 Task: Set "Default preset setting used" for "H.264/MPEG-4 Part 10/AVC encoder (x264)" to superfast.
Action: Mouse moved to (108, 15)
Screenshot: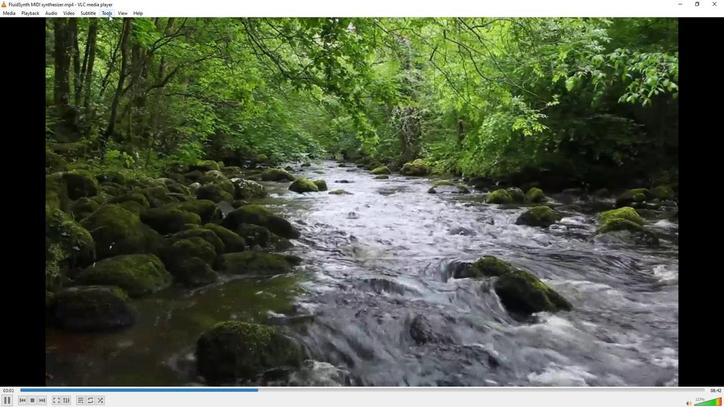 
Action: Mouse pressed left at (108, 15)
Screenshot: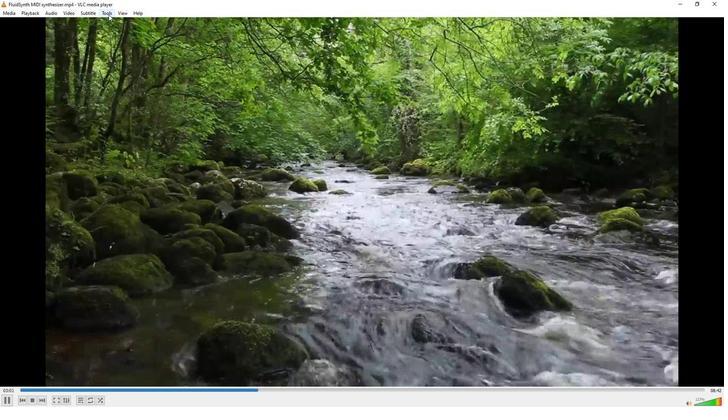 
Action: Mouse moved to (116, 102)
Screenshot: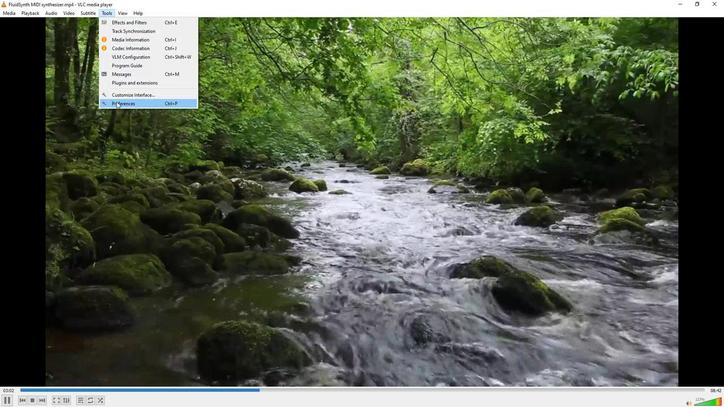 
Action: Mouse pressed left at (116, 102)
Screenshot: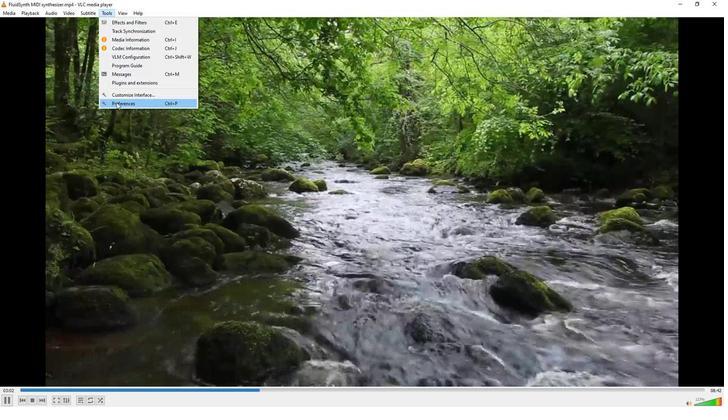 
Action: Mouse moved to (86, 316)
Screenshot: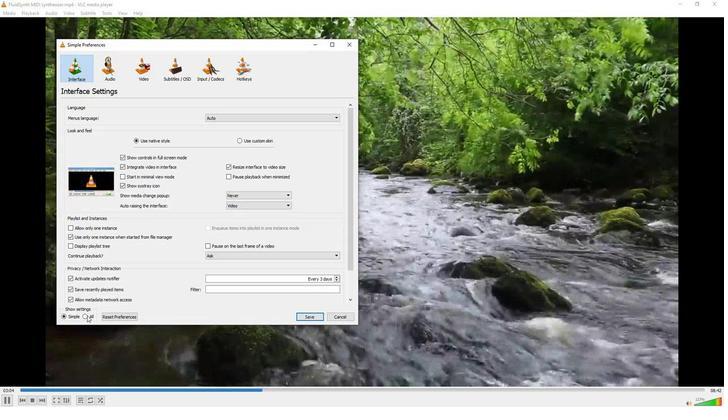 
Action: Mouse pressed left at (86, 316)
Screenshot: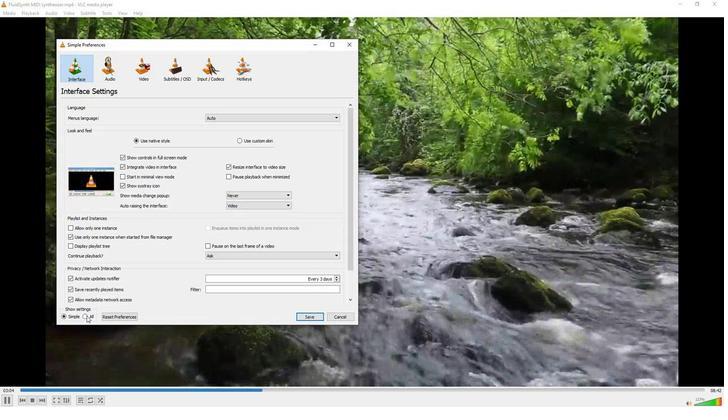 
Action: Mouse moved to (74, 242)
Screenshot: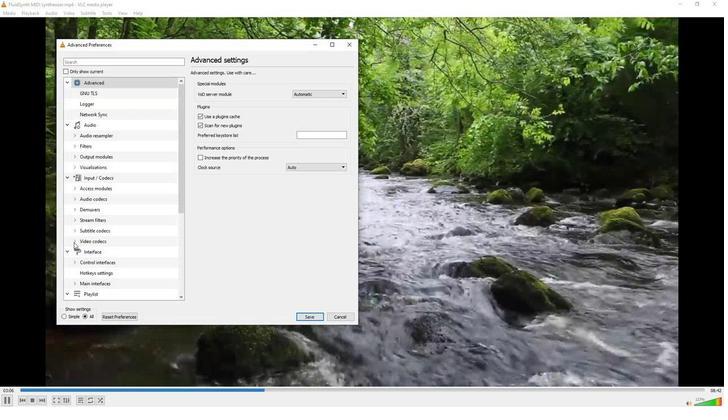 
Action: Mouse pressed left at (74, 242)
Screenshot: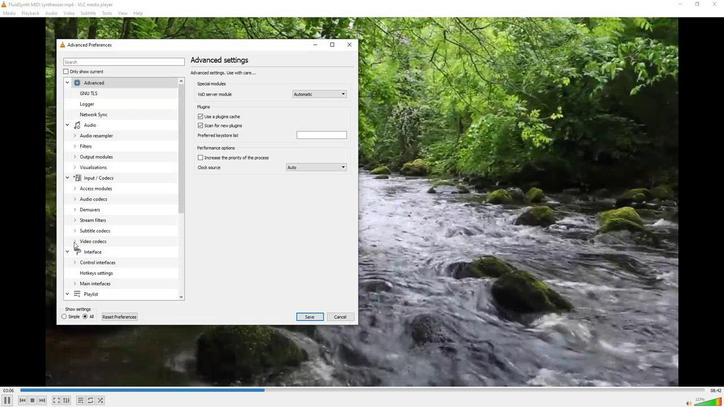 
Action: Mouse moved to (76, 255)
Screenshot: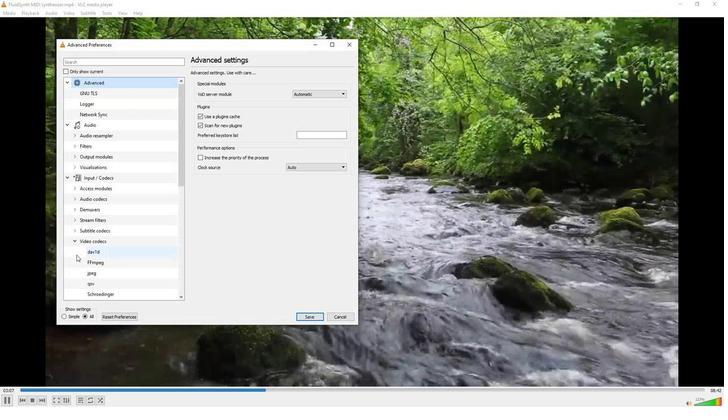 
Action: Mouse scrolled (76, 255) with delta (0, 0)
Screenshot: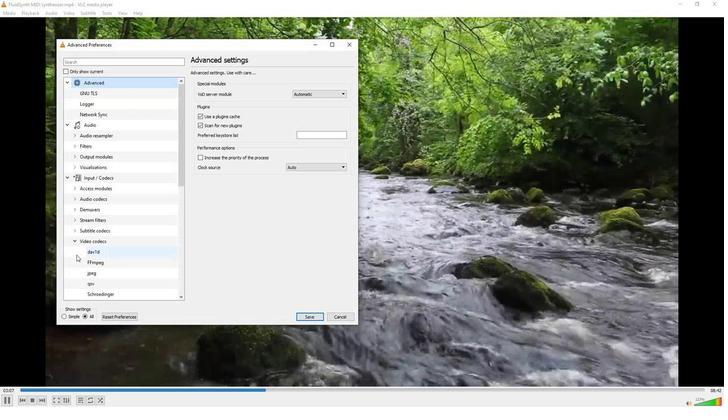 
Action: Mouse moved to (95, 294)
Screenshot: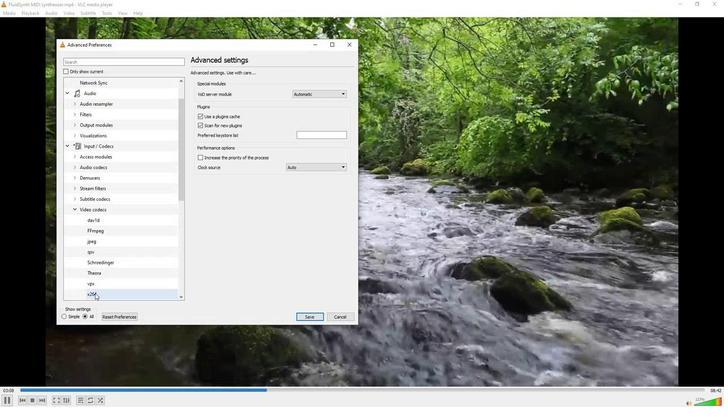 
Action: Mouse pressed left at (95, 294)
Screenshot: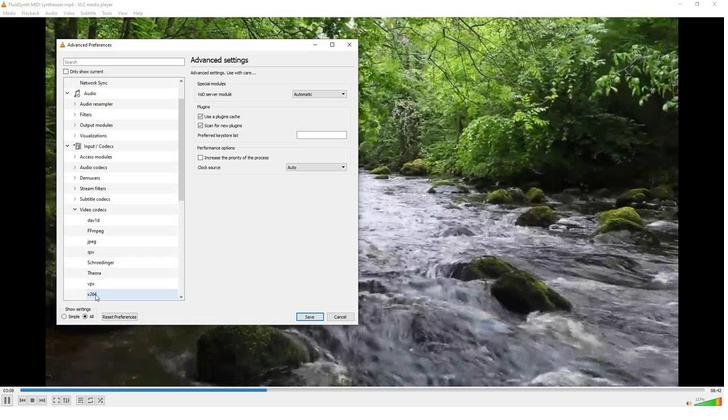 
Action: Mouse moved to (225, 262)
Screenshot: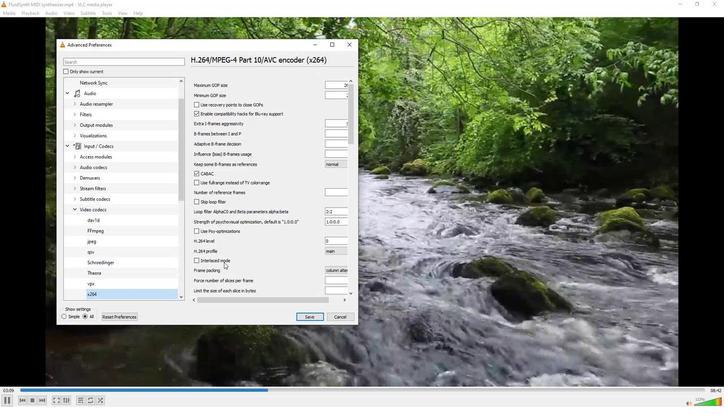 
Action: Mouse scrolled (225, 261) with delta (0, 0)
Screenshot: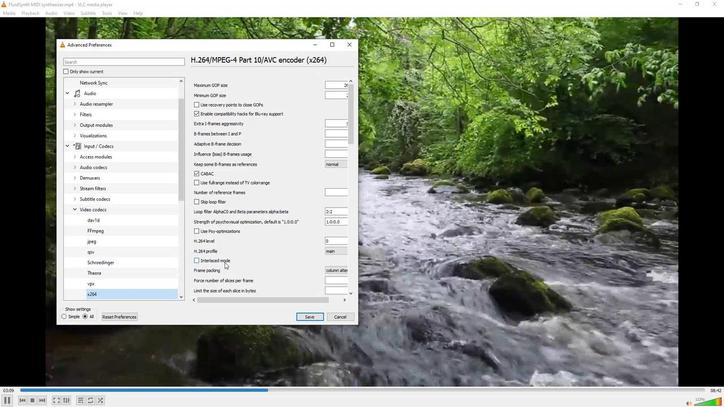 
Action: Mouse scrolled (225, 261) with delta (0, 0)
Screenshot: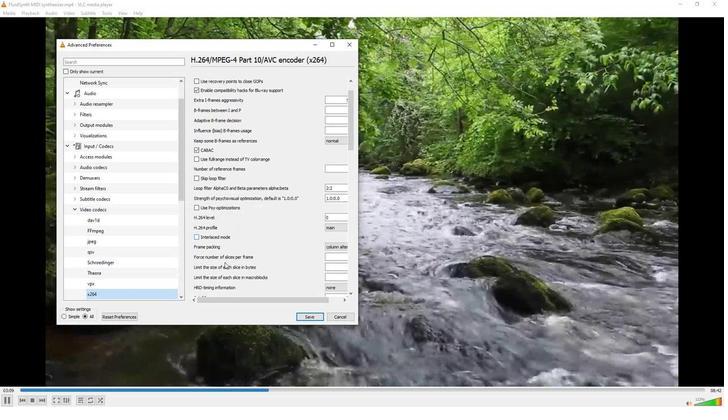 
Action: Mouse scrolled (225, 261) with delta (0, 0)
Screenshot: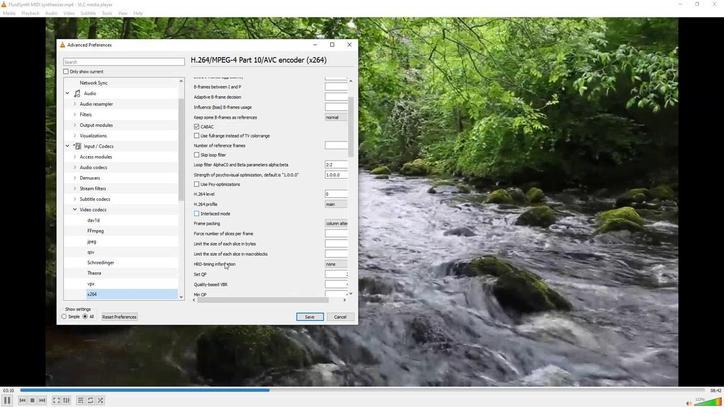 
Action: Mouse scrolled (225, 261) with delta (0, 0)
Screenshot: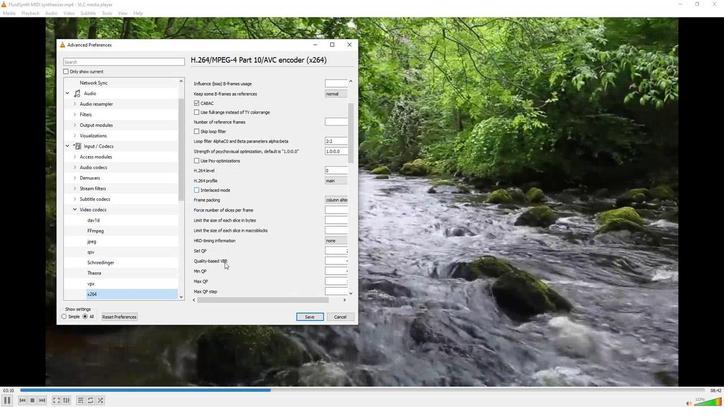 
Action: Mouse scrolled (225, 261) with delta (0, 0)
Screenshot: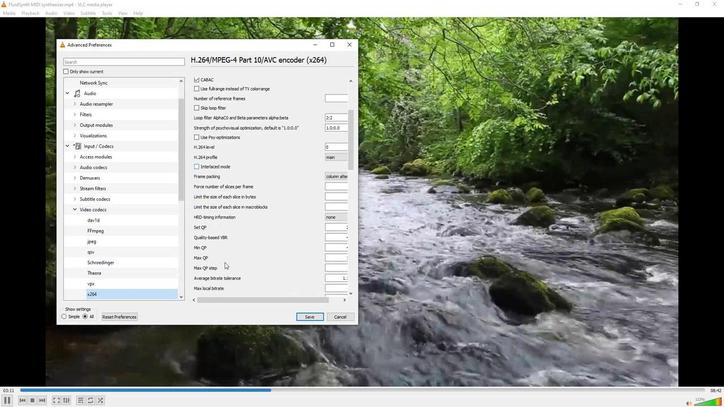 
Action: Mouse scrolled (225, 261) with delta (0, 0)
Screenshot: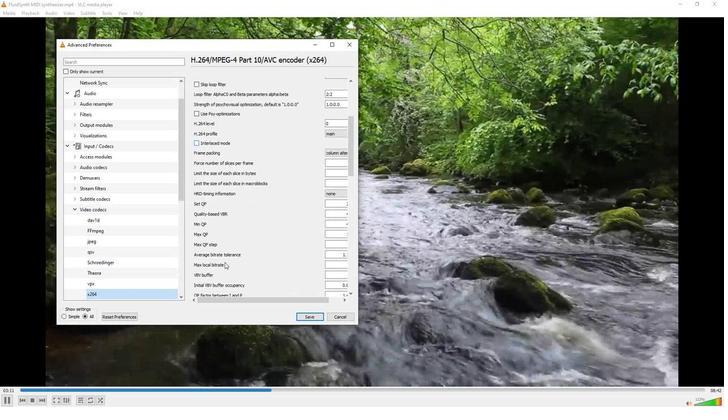 
Action: Mouse scrolled (225, 261) with delta (0, 0)
Screenshot: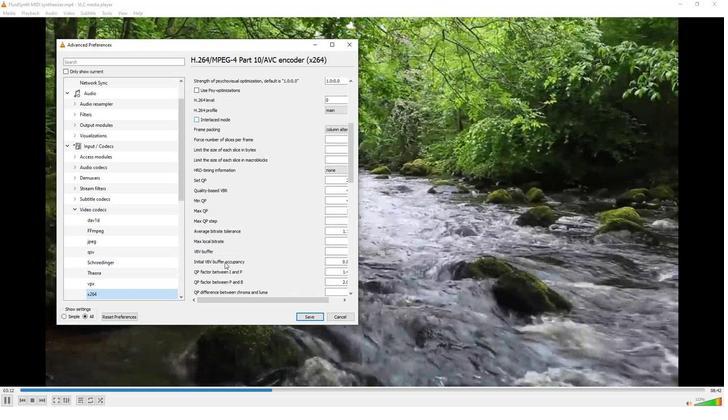 
Action: Mouse scrolled (225, 261) with delta (0, 0)
Screenshot: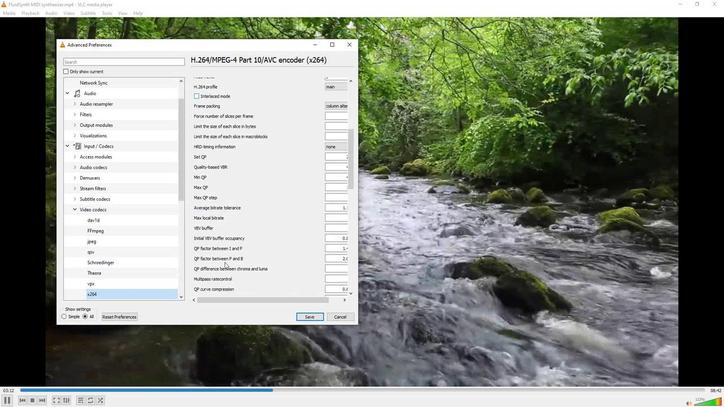
Action: Mouse scrolled (225, 261) with delta (0, 0)
Screenshot: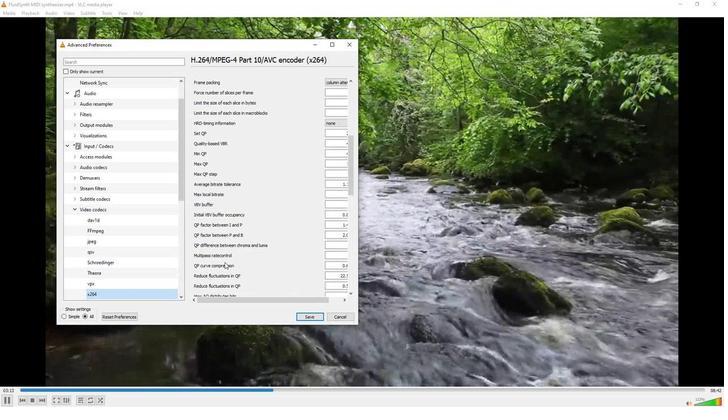 
Action: Mouse scrolled (225, 261) with delta (0, 0)
Screenshot: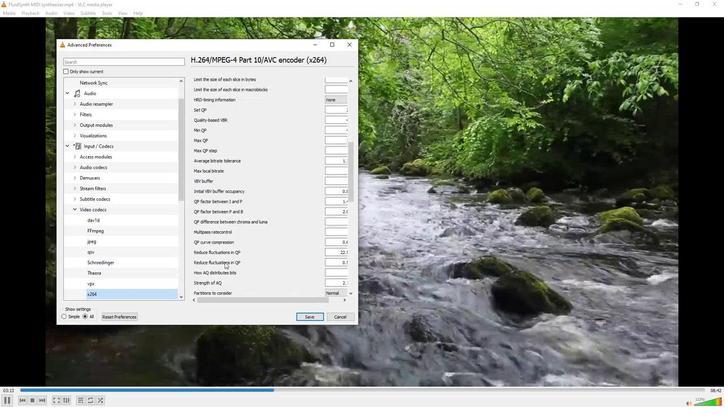
Action: Mouse scrolled (225, 263) with delta (0, 0)
Screenshot: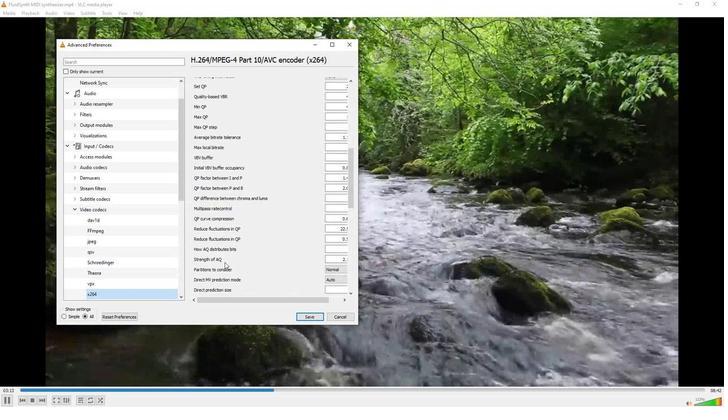 
Action: Mouse scrolled (225, 261) with delta (0, 0)
Screenshot: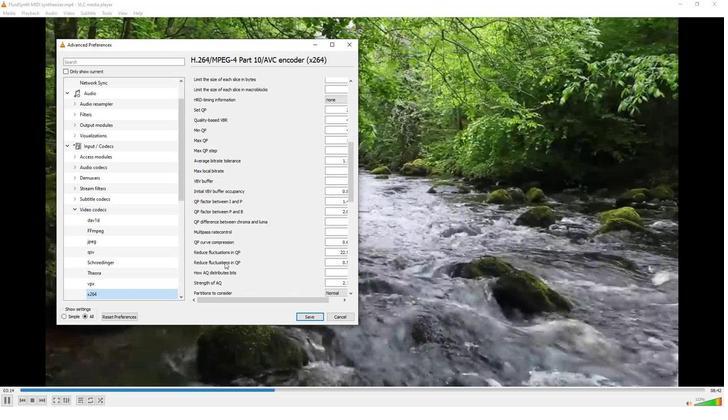 
Action: Mouse scrolled (225, 261) with delta (0, 0)
Screenshot: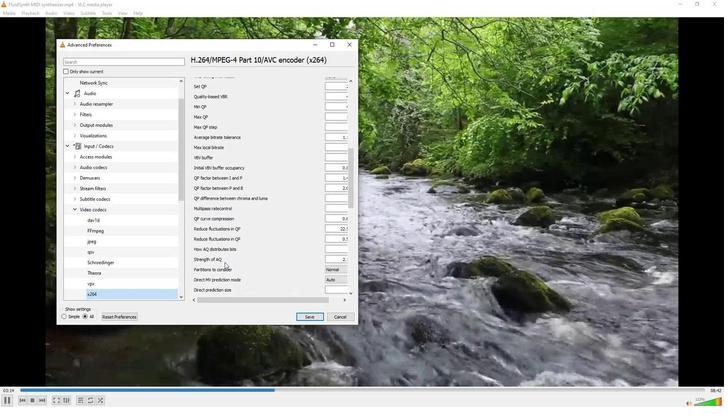 
Action: Mouse scrolled (225, 263) with delta (0, 0)
Screenshot: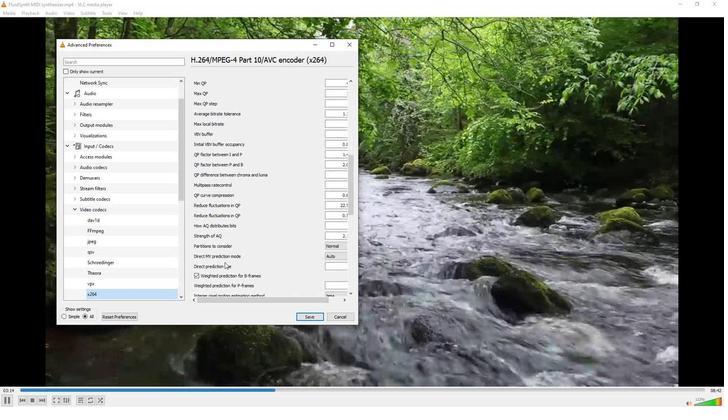 
Action: Mouse scrolled (225, 261) with delta (0, 0)
Screenshot: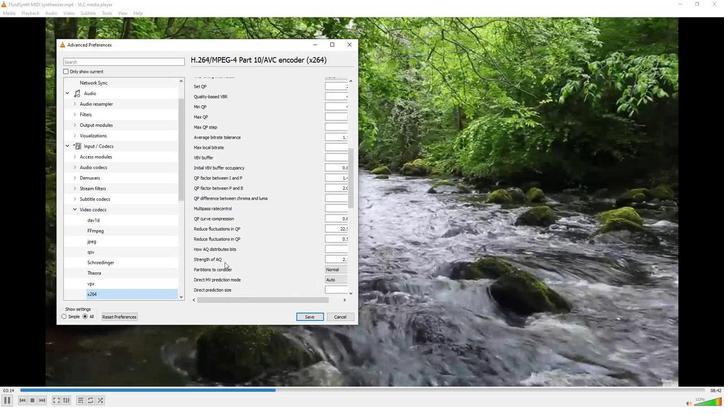 
Action: Mouse scrolled (225, 261) with delta (0, 0)
Screenshot: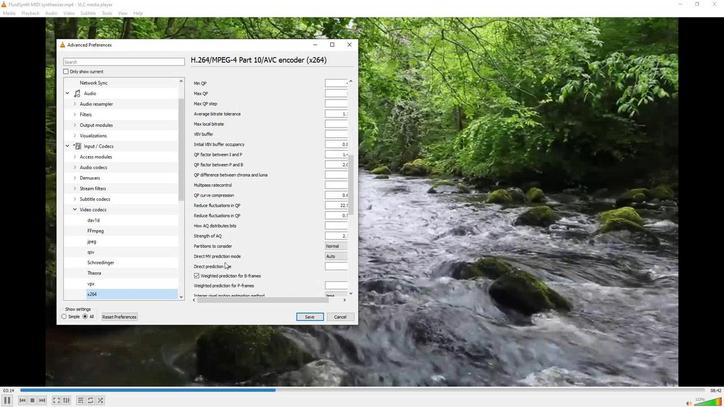 
Action: Mouse scrolled (225, 261) with delta (0, 0)
Screenshot: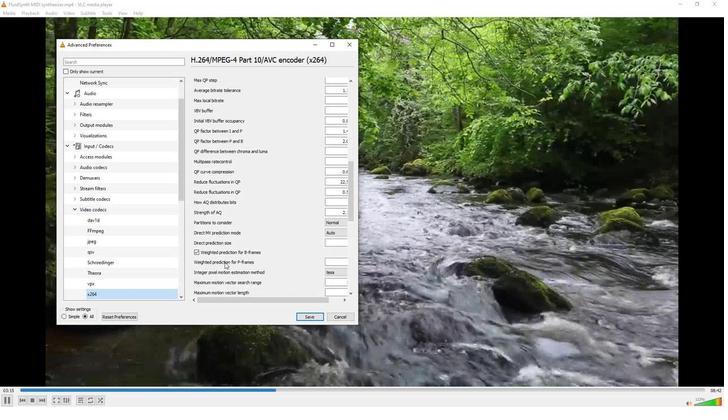 
Action: Mouse scrolled (225, 261) with delta (0, 0)
Screenshot: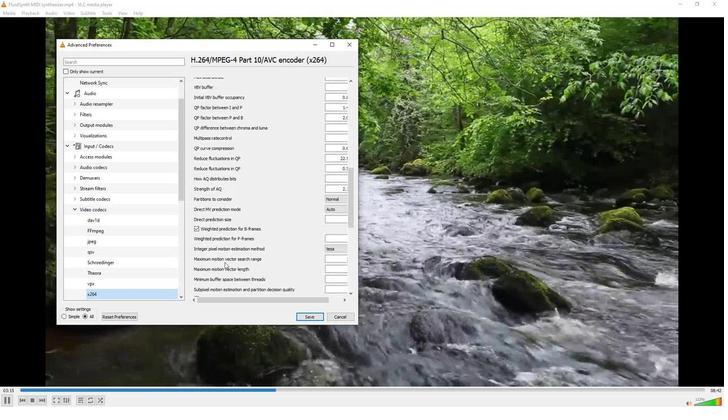 
Action: Mouse scrolled (225, 263) with delta (0, 0)
Screenshot: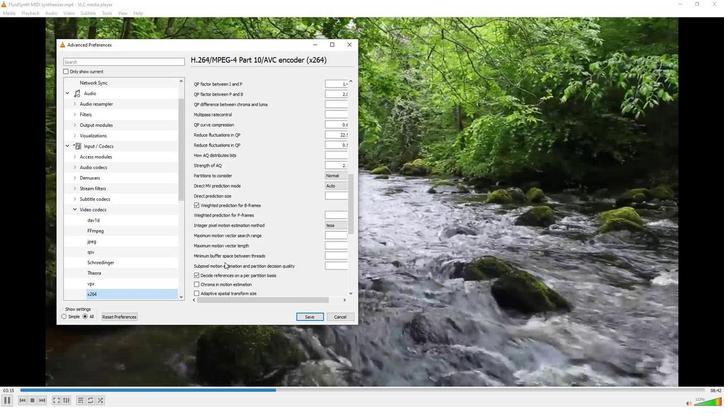 
Action: Mouse scrolled (225, 261) with delta (0, 0)
Screenshot: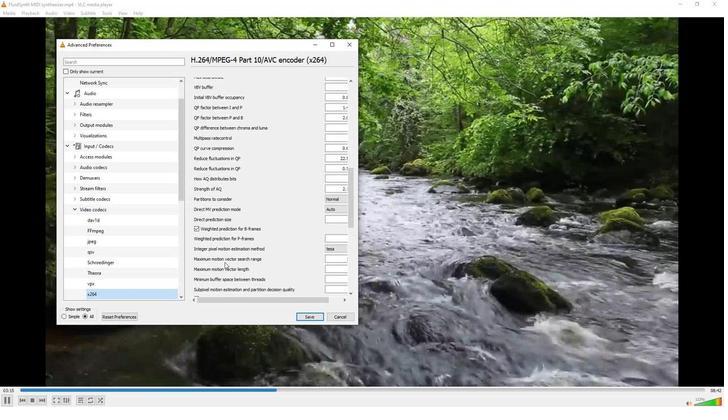 
Action: Mouse scrolled (225, 261) with delta (0, 0)
Screenshot: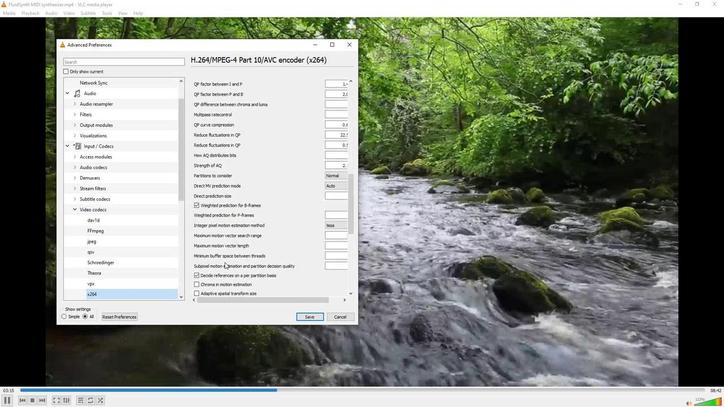 
Action: Mouse scrolled (225, 261) with delta (0, 0)
Screenshot: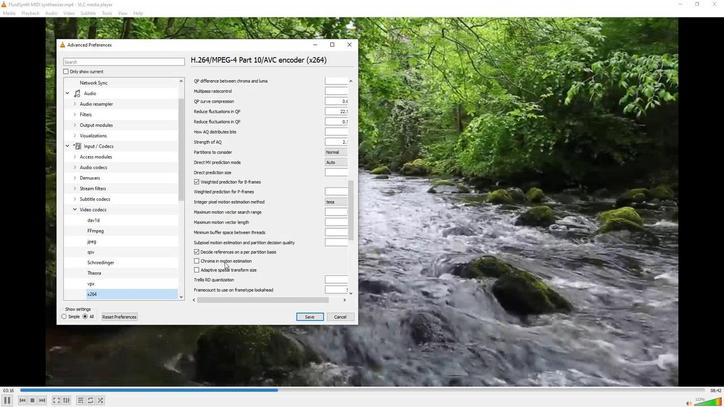 
Action: Mouse scrolled (225, 261) with delta (0, 0)
Screenshot: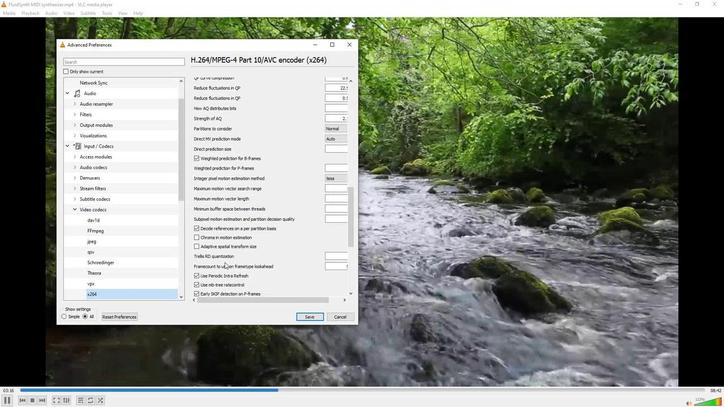 
Action: Mouse scrolled (225, 261) with delta (0, 0)
Screenshot: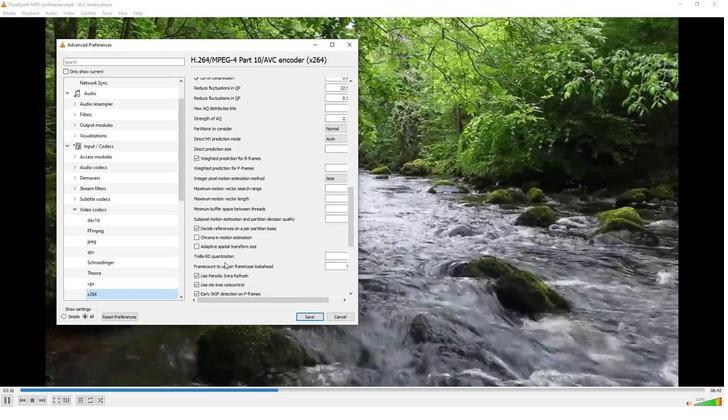 
Action: Mouse scrolled (225, 261) with delta (0, 0)
Screenshot: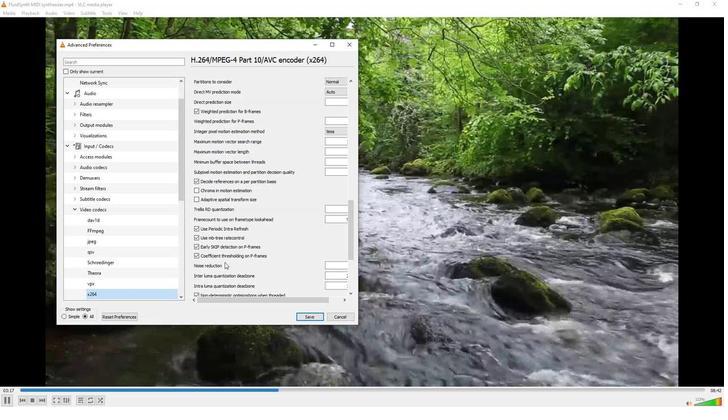 
Action: Mouse scrolled (225, 261) with delta (0, 0)
Screenshot: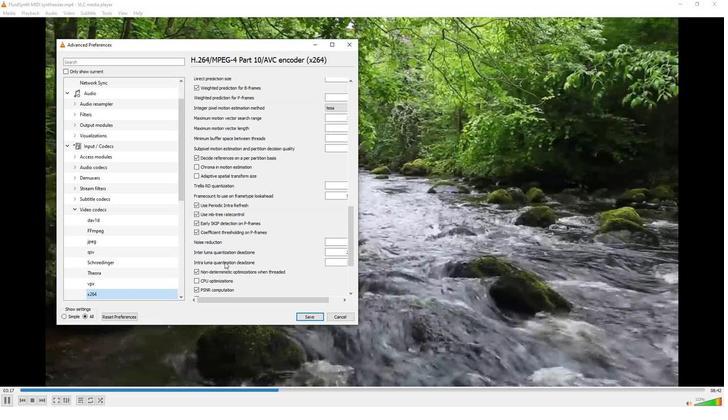 
Action: Mouse scrolled (225, 263) with delta (0, 0)
Screenshot: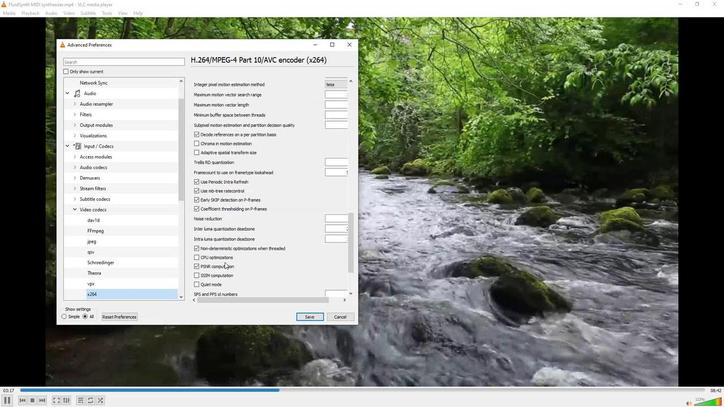 
Action: Mouse scrolled (225, 261) with delta (0, 0)
Screenshot: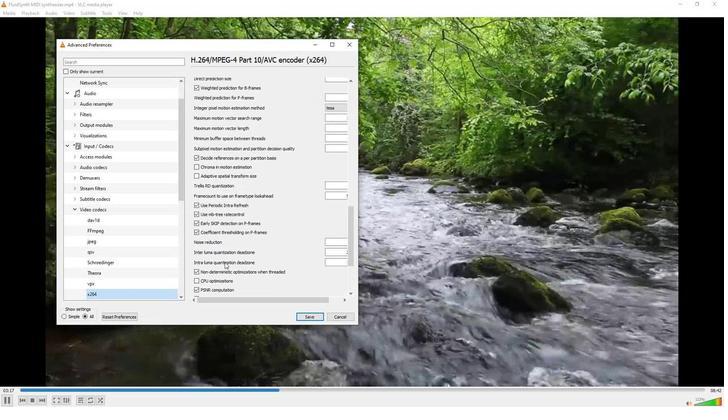
Action: Mouse scrolled (225, 261) with delta (0, 0)
Screenshot: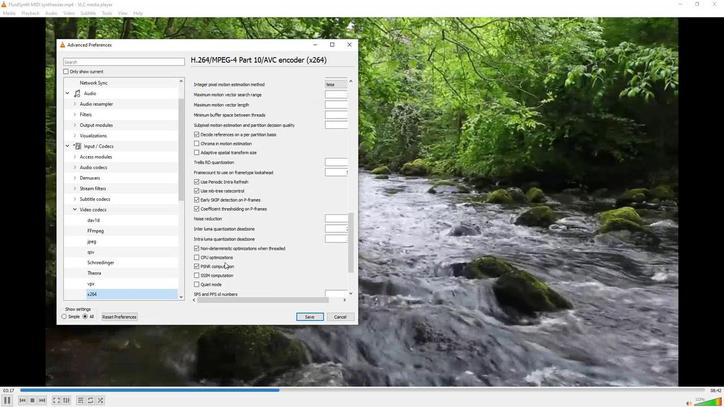 
Action: Mouse scrolled (225, 261) with delta (0, 0)
Screenshot: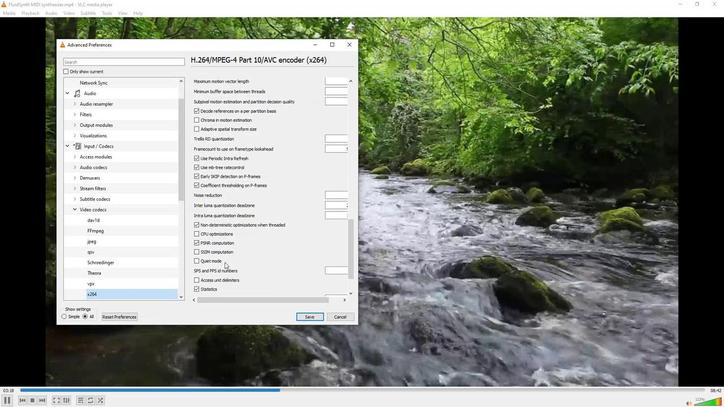 
Action: Mouse scrolled (225, 261) with delta (0, 0)
Screenshot: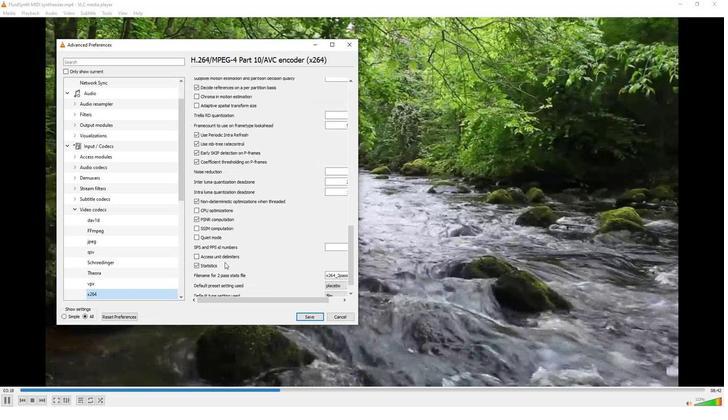
Action: Mouse moved to (331, 269)
Screenshot: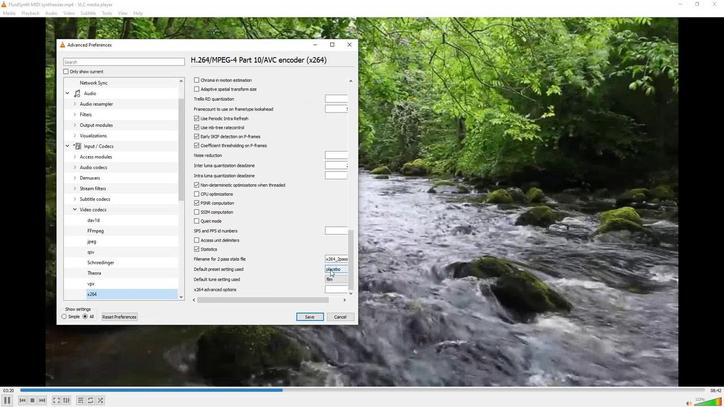 
Action: Mouse pressed left at (331, 269)
Screenshot: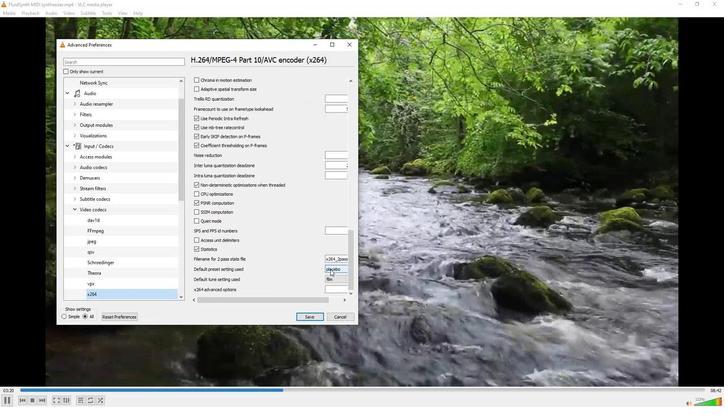 
Action: Mouse moved to (331, 279)
Screenshot: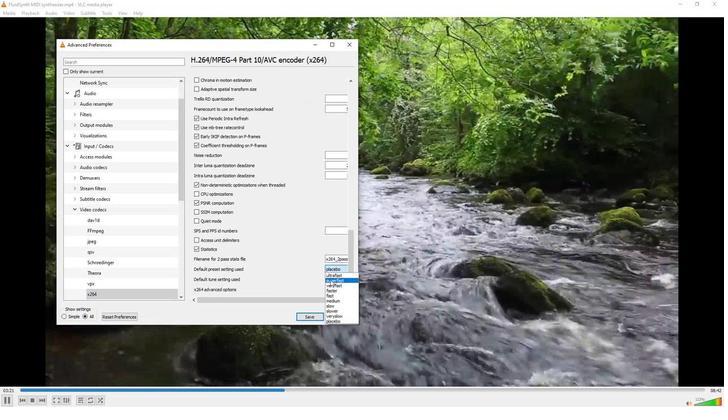 
Action: Mouse pressed left at (331, 279)
Screenshot: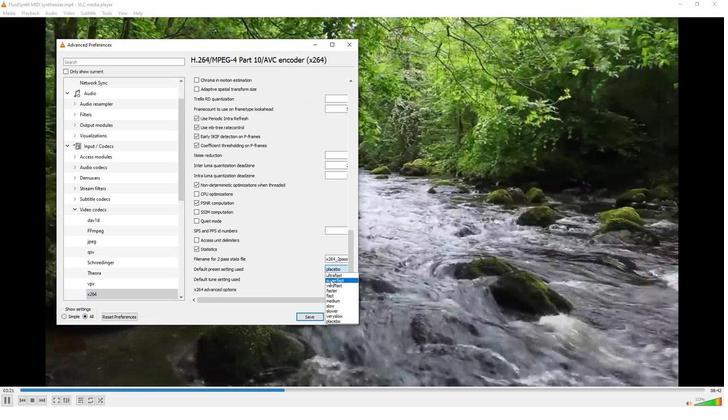 
Action: Mouse moved to (301, 276)
Screenshot: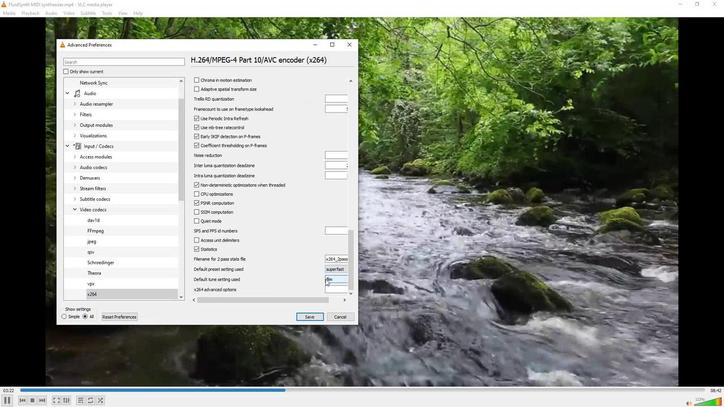
